 Task: Create a sub task System Test and UAT for the task  Create a feature to schedule automatic backups of app data in the project TrueNorth , assign it to team member softage.7@softage.net and update the status of the sub task to  At Risk , set the priority of the sub task to Medium.
Action: Mouse moved to (89, 412)
Screenshot: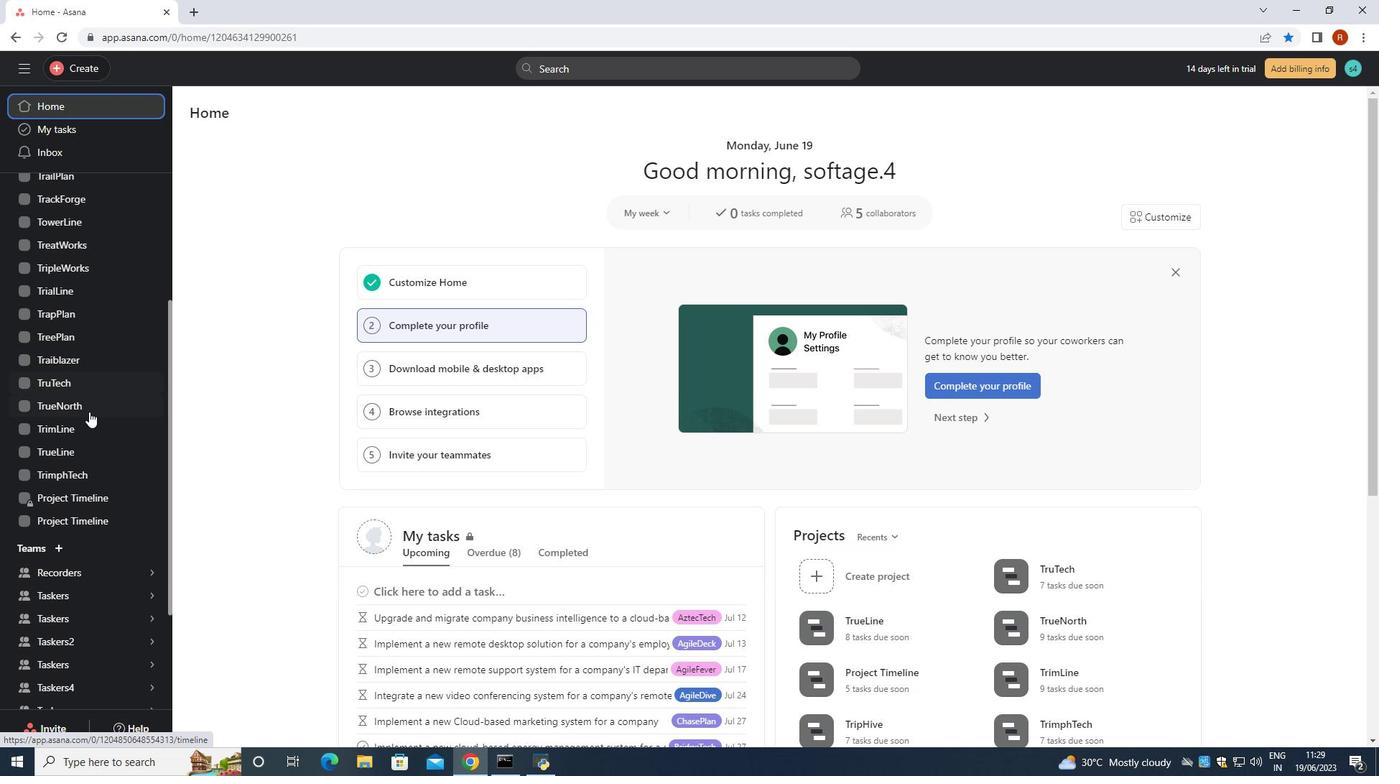 
Action: Mouse pressed left at (89, 412)
Screenshot: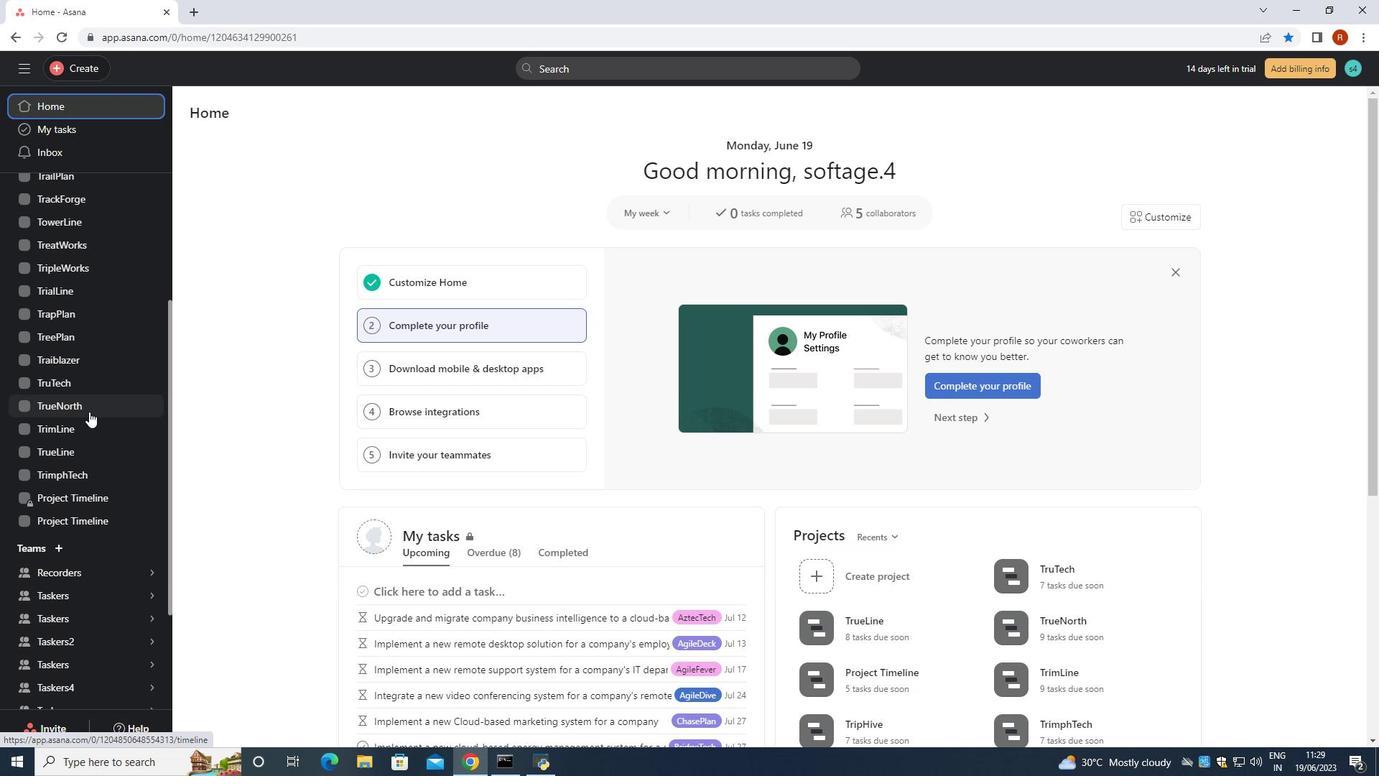 
Action: Mouse moved to (592, 347)
Screenshot: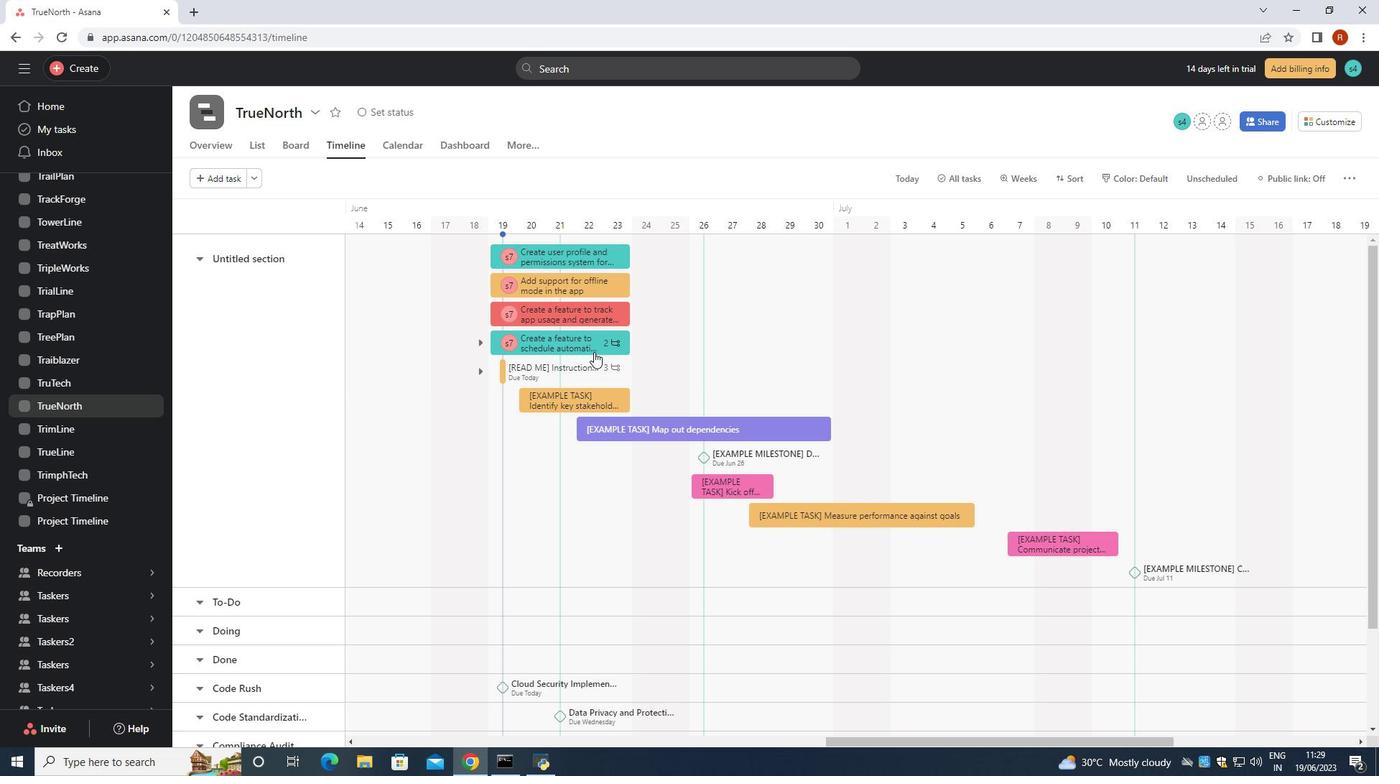 
Action: Mouse pressed left at (592, 347)
Screenshot: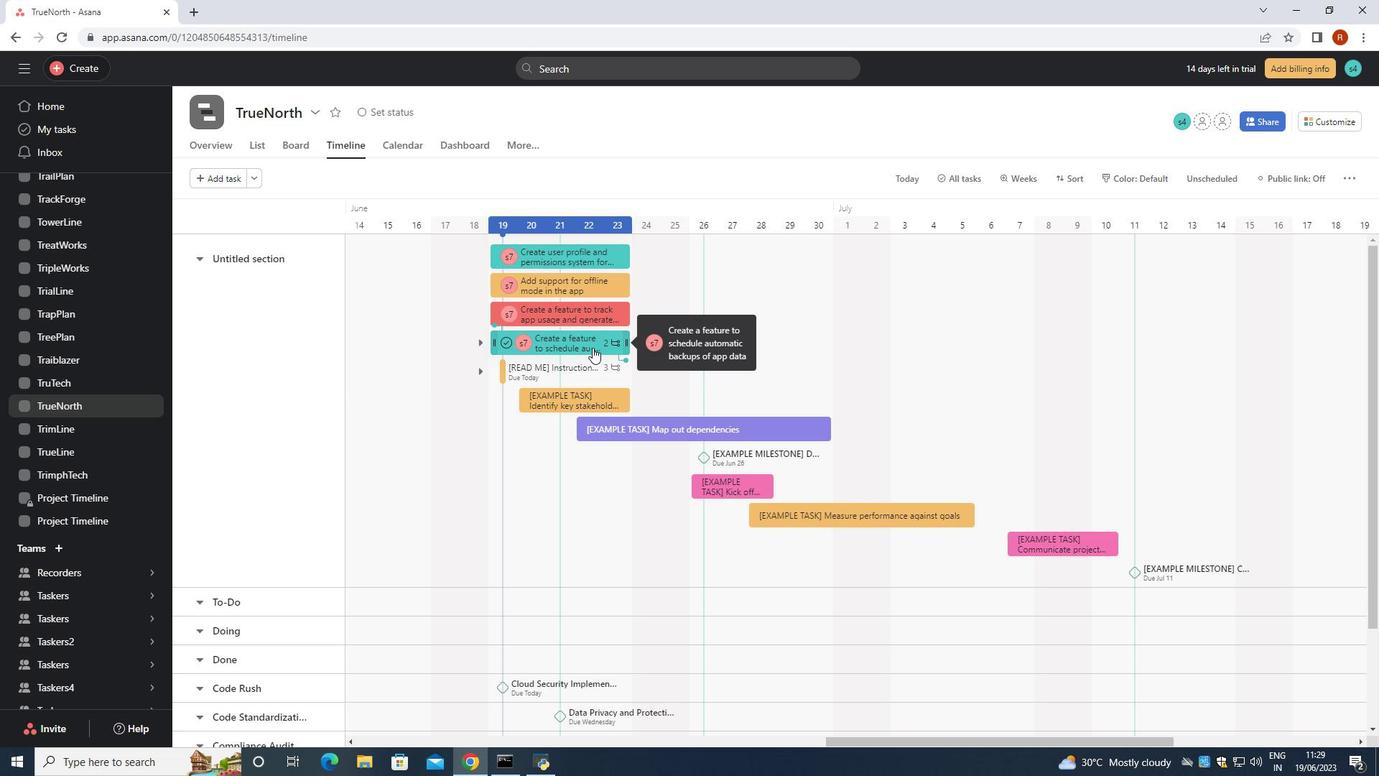 
Action: Mouse moved to (1100, 482)
Screenshot: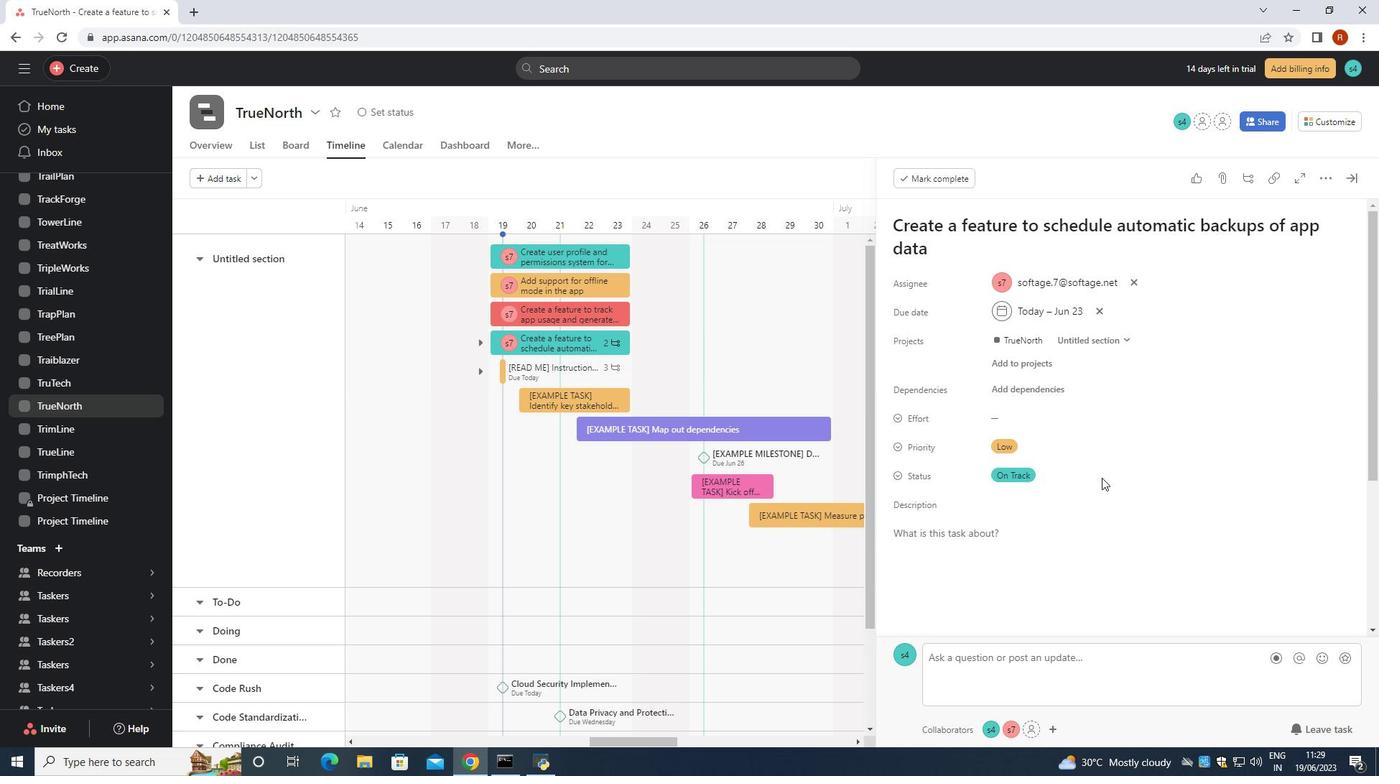 
Action: Mouse scrolled (1100, 481) with delta (0, 0)
Screenshot: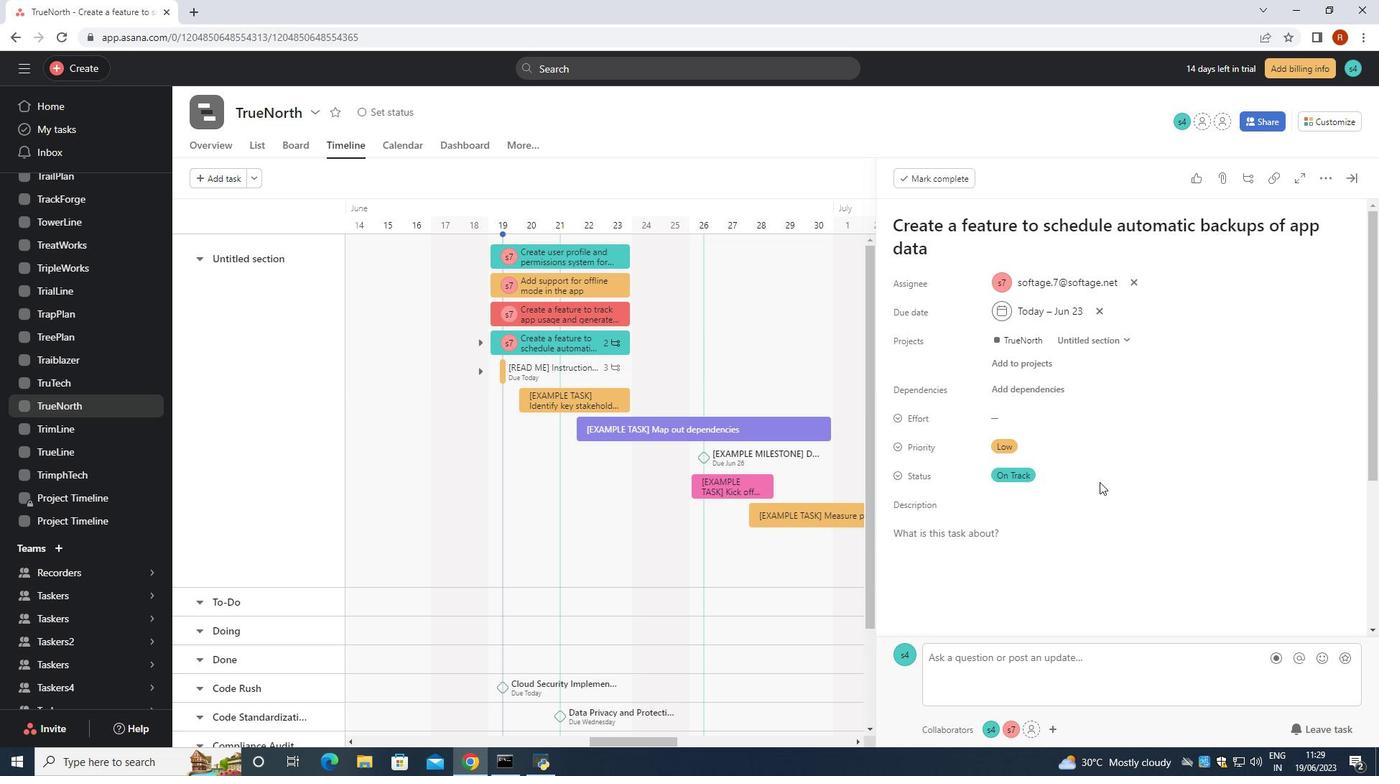 
Action: Mouse scrolled (1100, 481) with delta (0, 0)
Screenshot: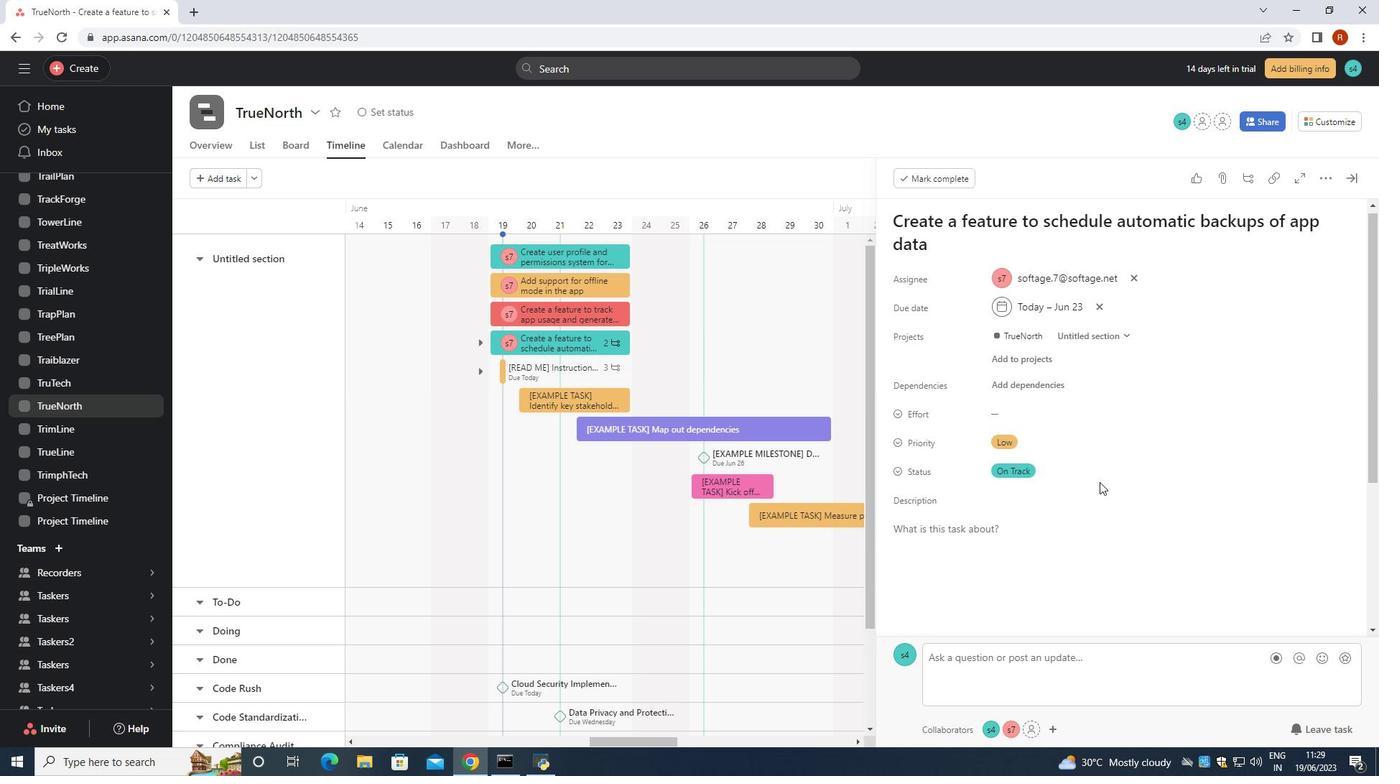
Action: Mouse scrolled (1100, 481) with delta (0, 0)
Screenshot: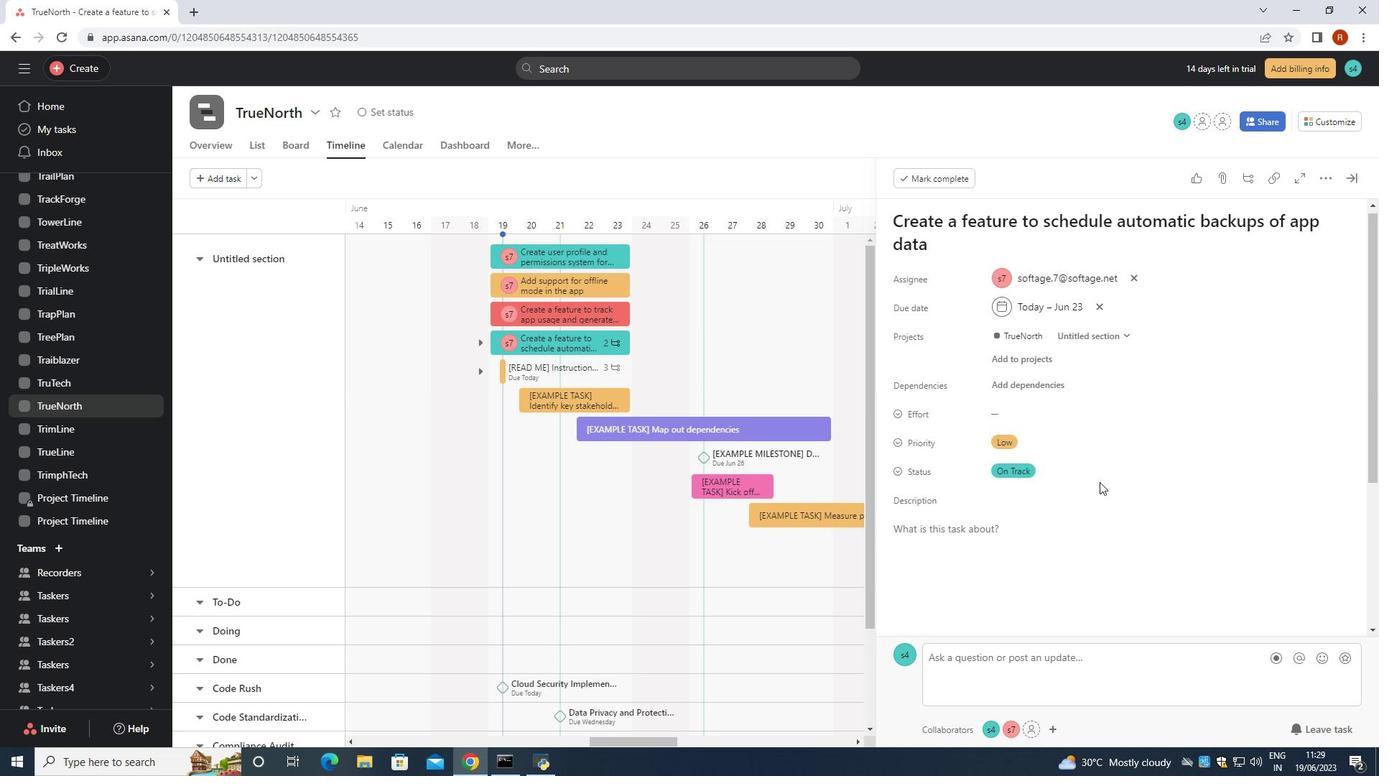 
Action: Mouse scrolled (1100, 481) with delta (0, 0)
Screenshot: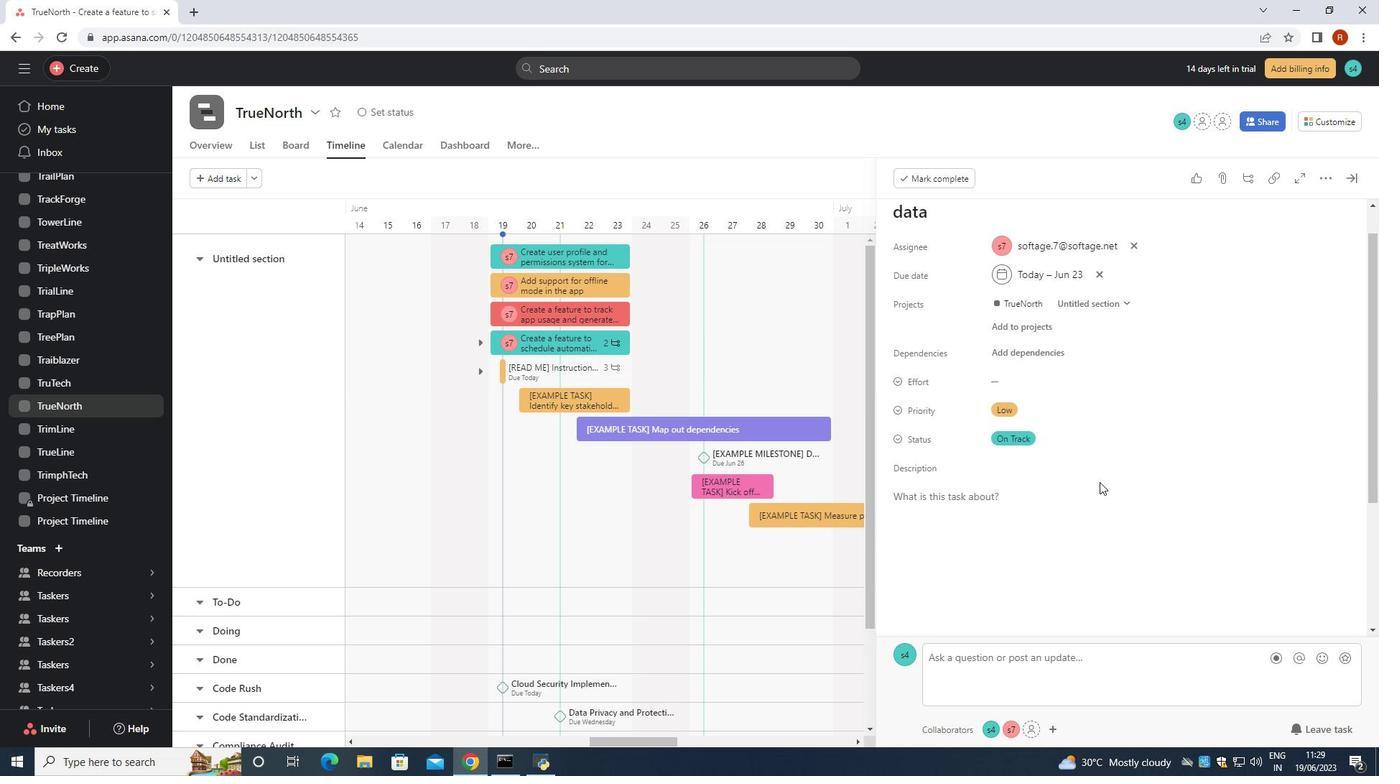 
Action: Mouse scrolled (1100, 481) with delta (0, 0)
Screenshot: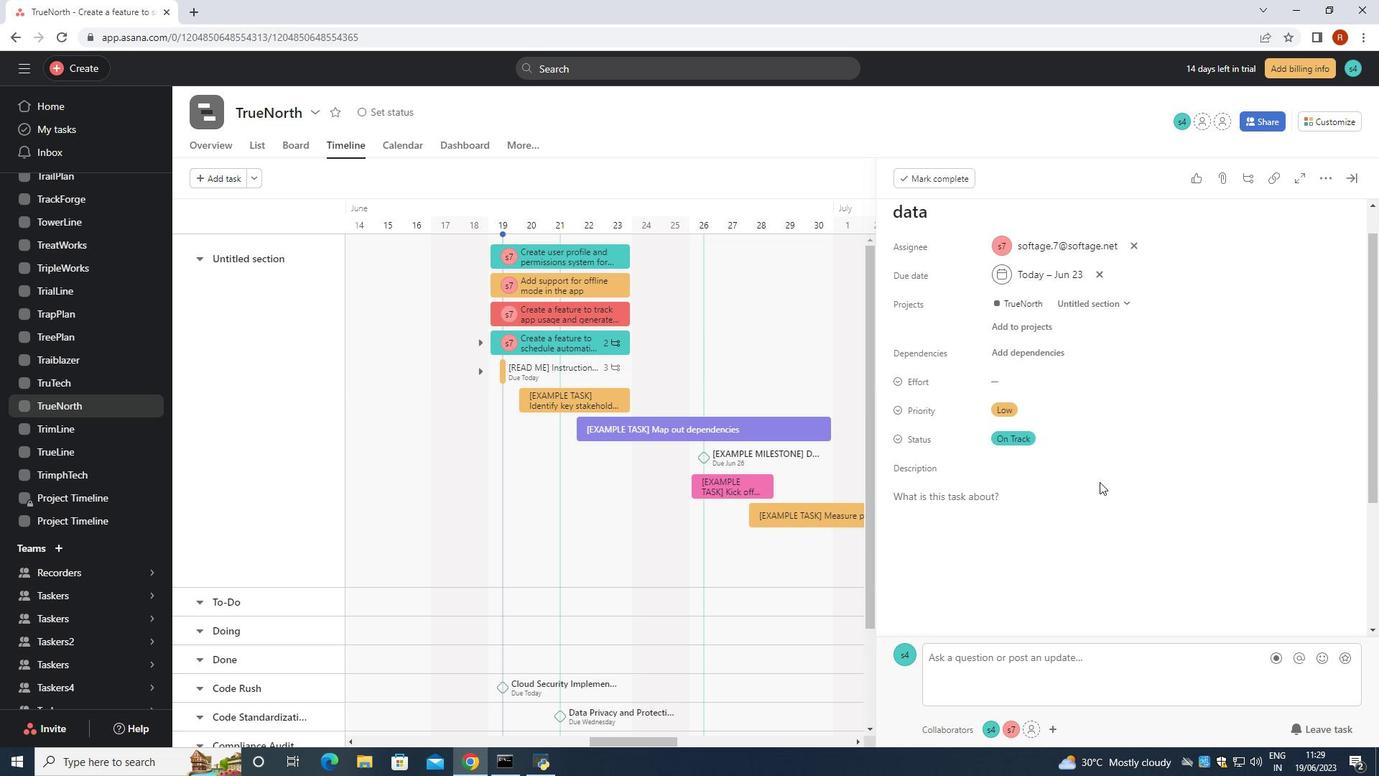 
Action: Mouse moved to (946, 521)
Screenshot: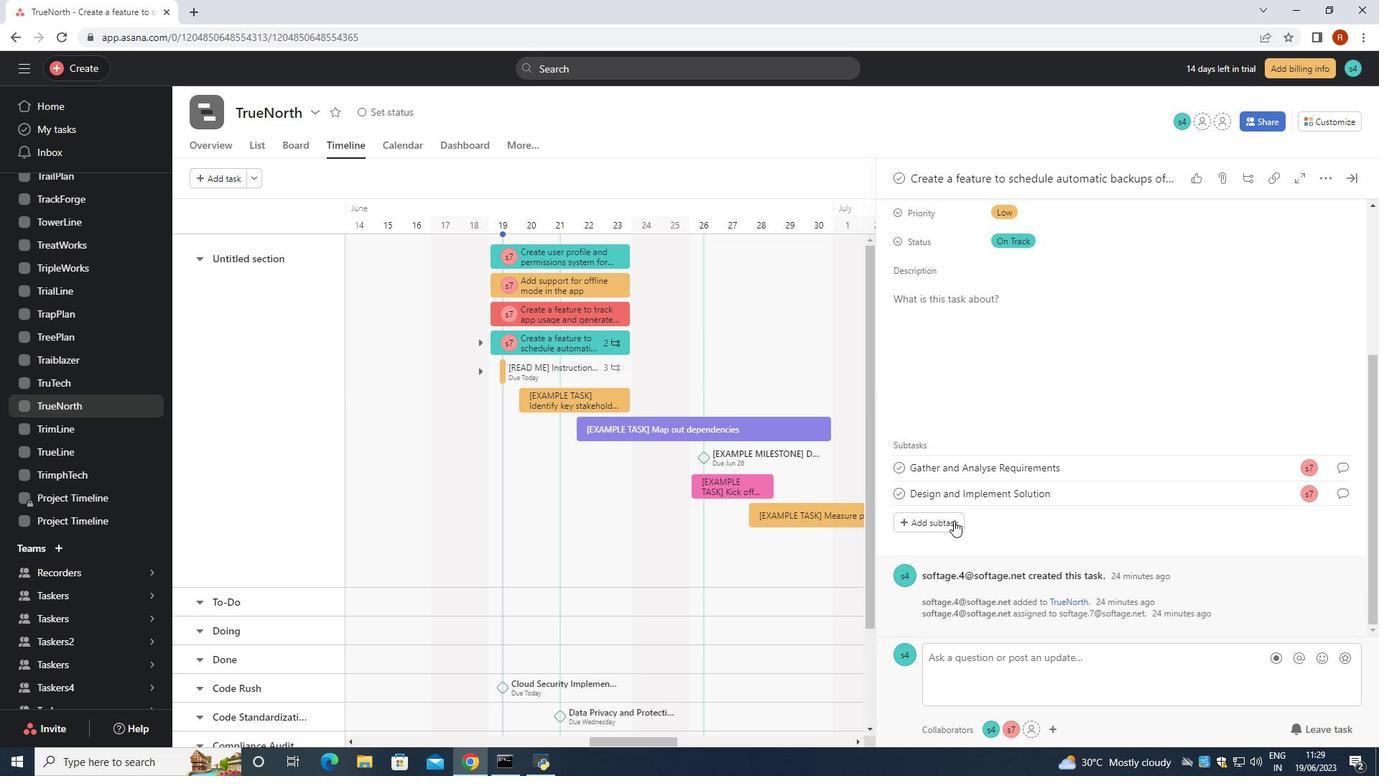 
Action: Mouse pressed left at (946, 521)
Screenshot: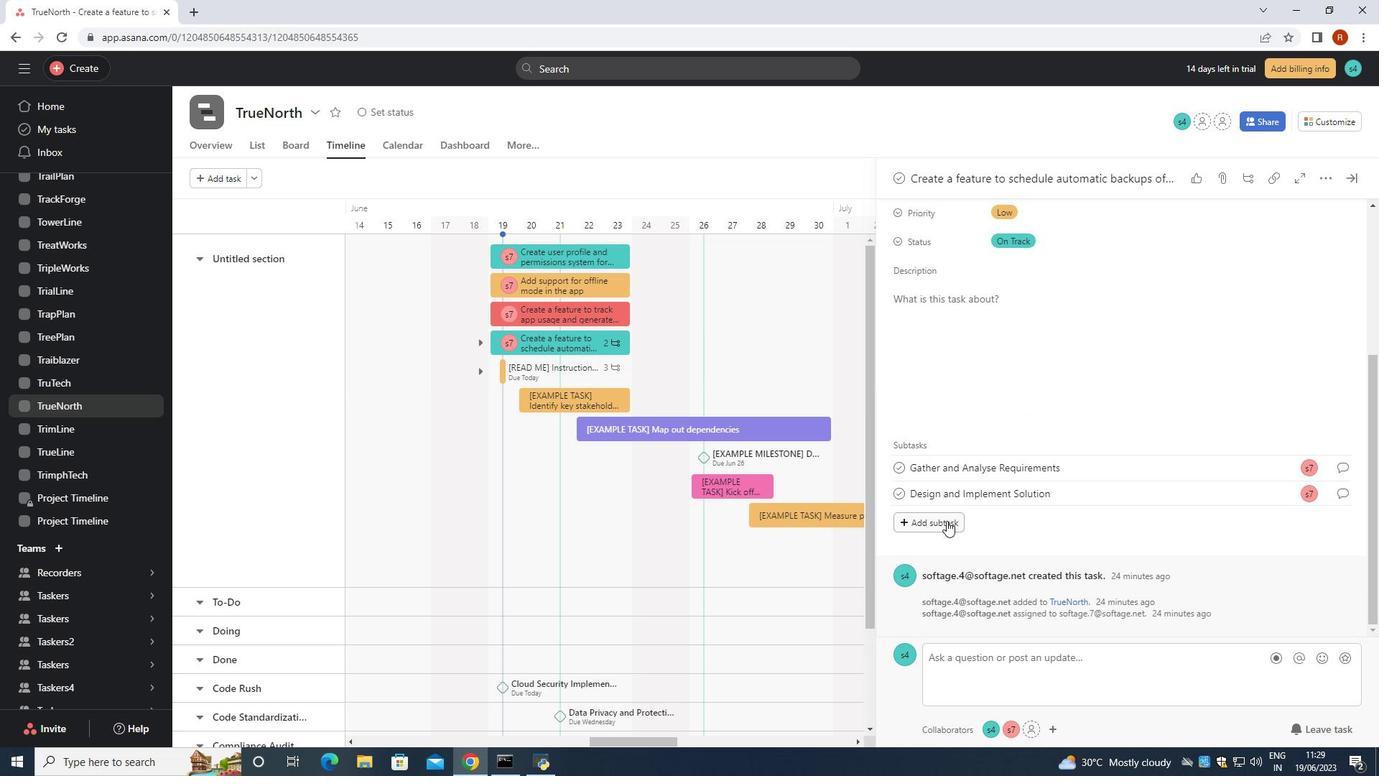 
Action: Key pressed <Key.shift>System<Key.space><Key.shift>Test<Key.space><Key.shift><Key.shift><Key.shift><Key.shift><Key.shift>and<Key.space><Key.shift><Key.shift><Key.shift><Key.shift><Key.shift><Key.shift><Key.shift><Key.shift><Key.shift><Key.shift><Key.shift><Key.shift><Key.shift><Key.shift><Key.shift><Key.shift><Key.shift>UAT
Screenshot: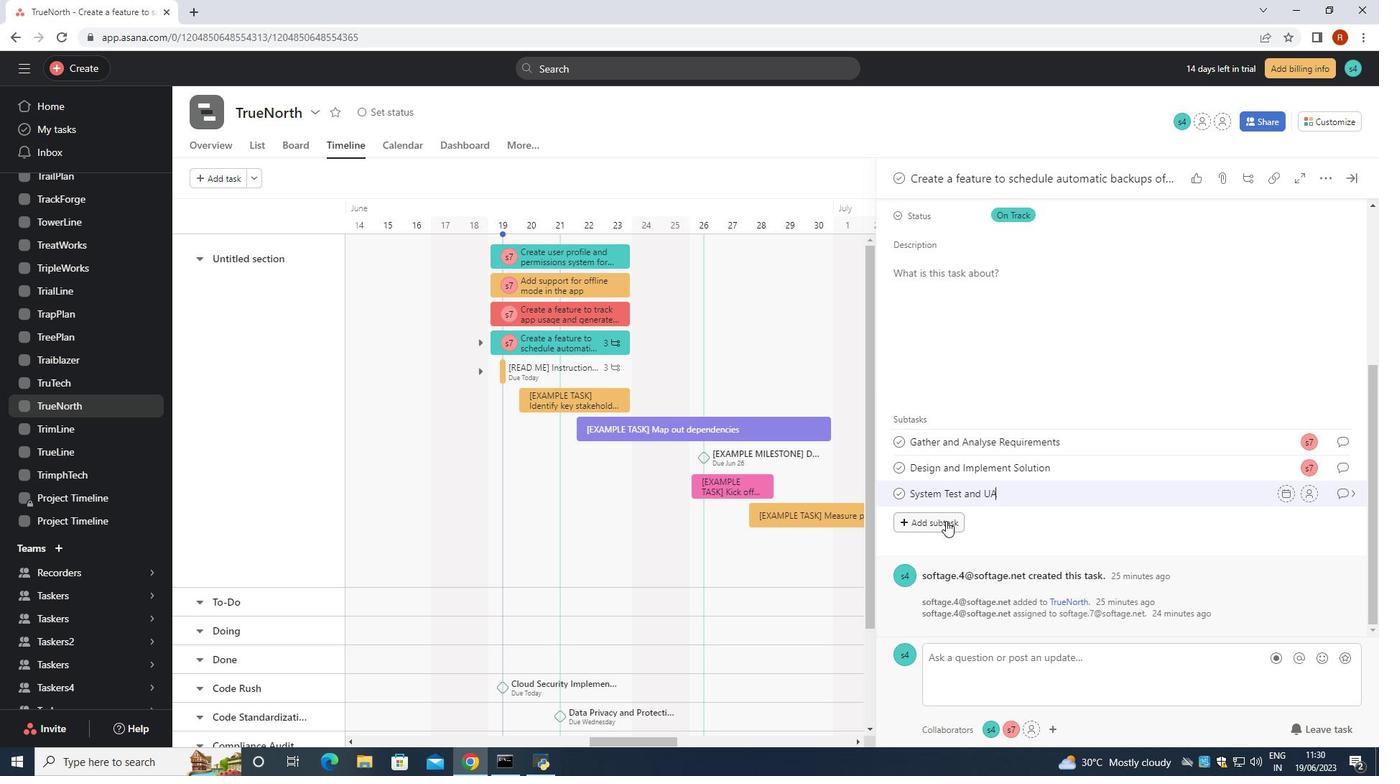 
Action: Mouse moved to (1310, 492)
Screenshot: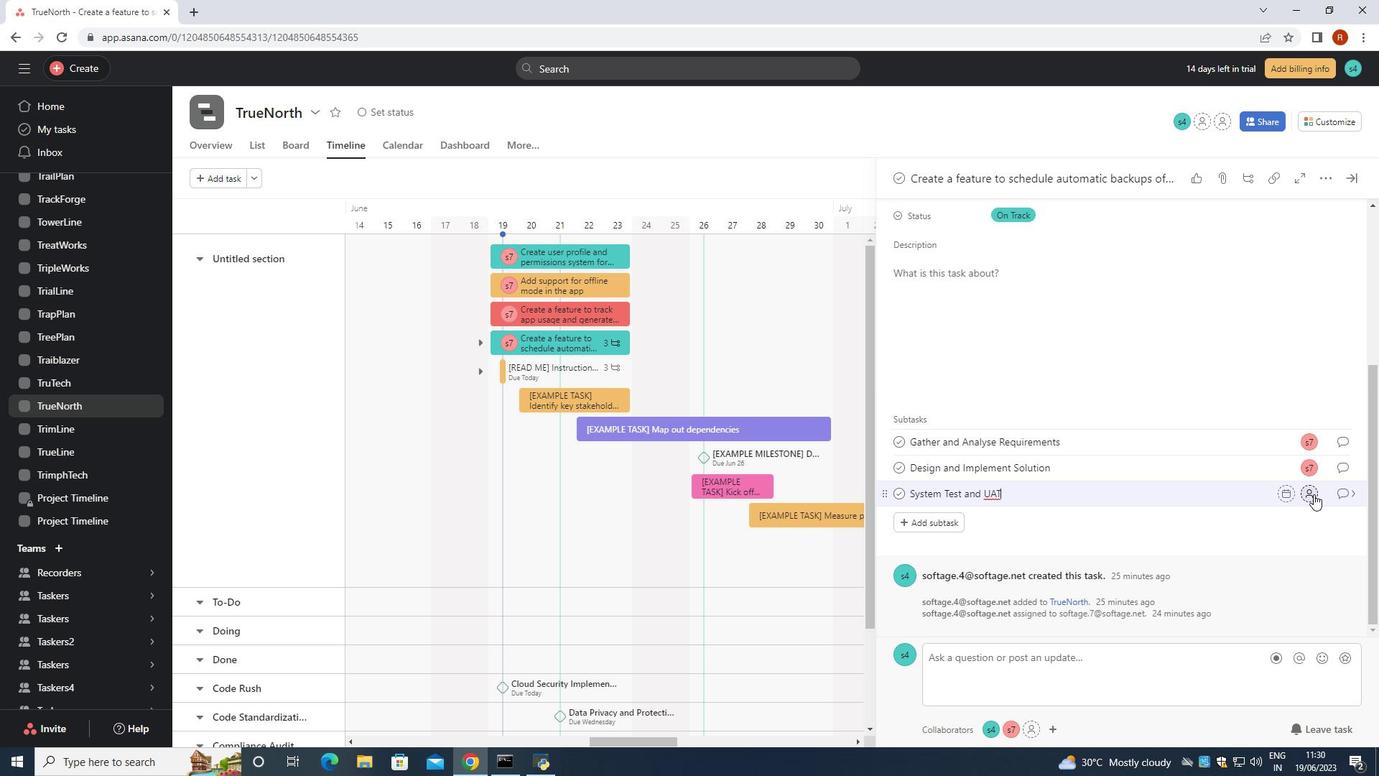 
Action: Mouse pressed left at (1310, 492)
Screenshot: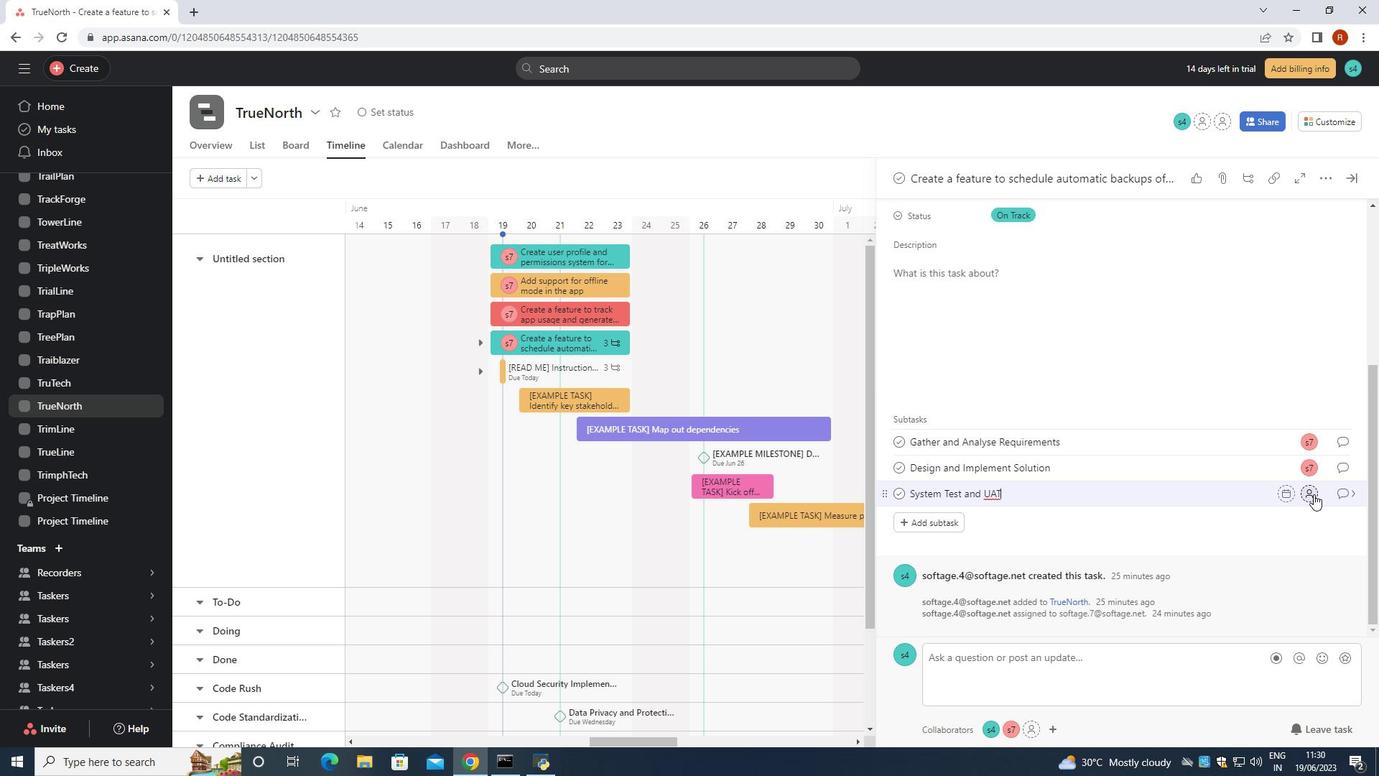 
Action: Key pressed softage.7<Key.shift>@softage.net
Screenshot: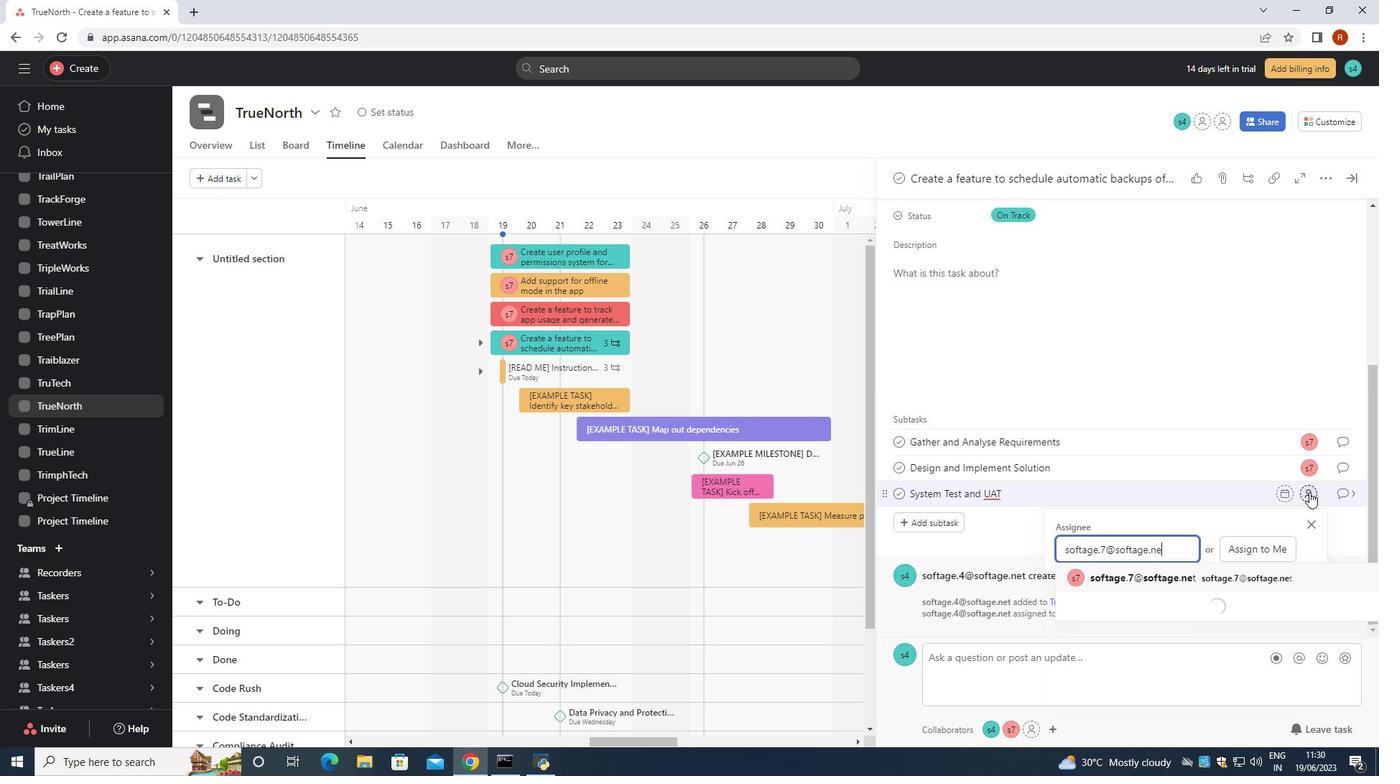 
Action: Mouse moved to (1213, 571)
Screenshot: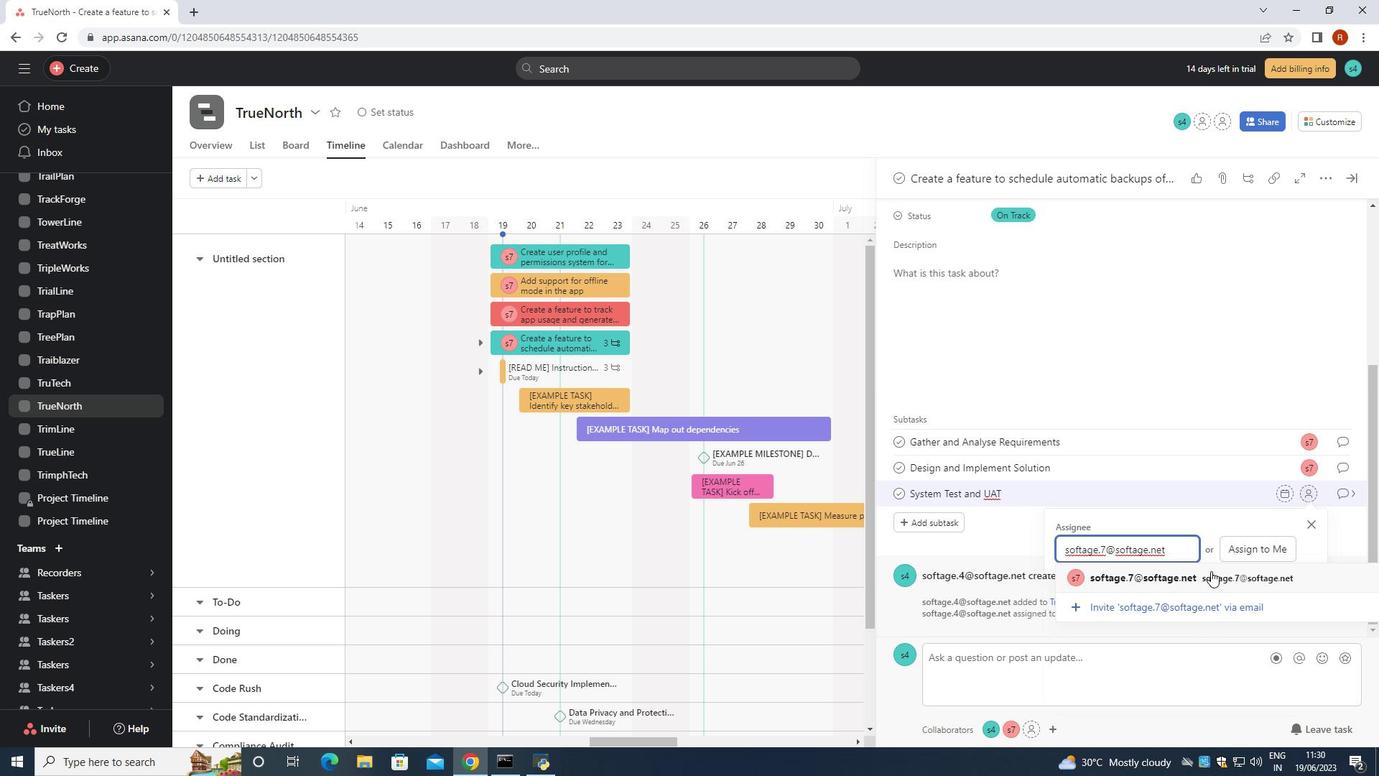 
Action: Mouse pressed left at (1213, 571)
Screenshot: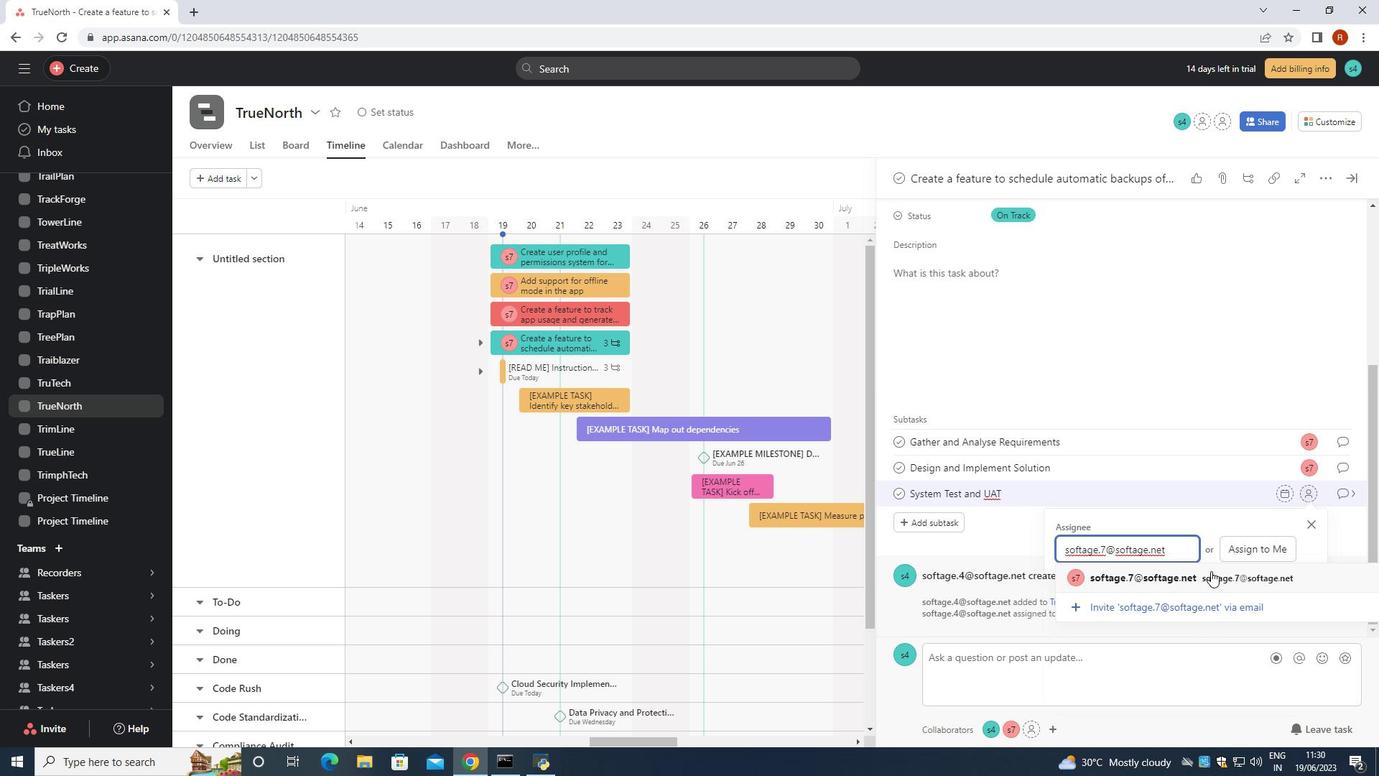
Action: Mouse moved to (1340, 495)
Screenshot: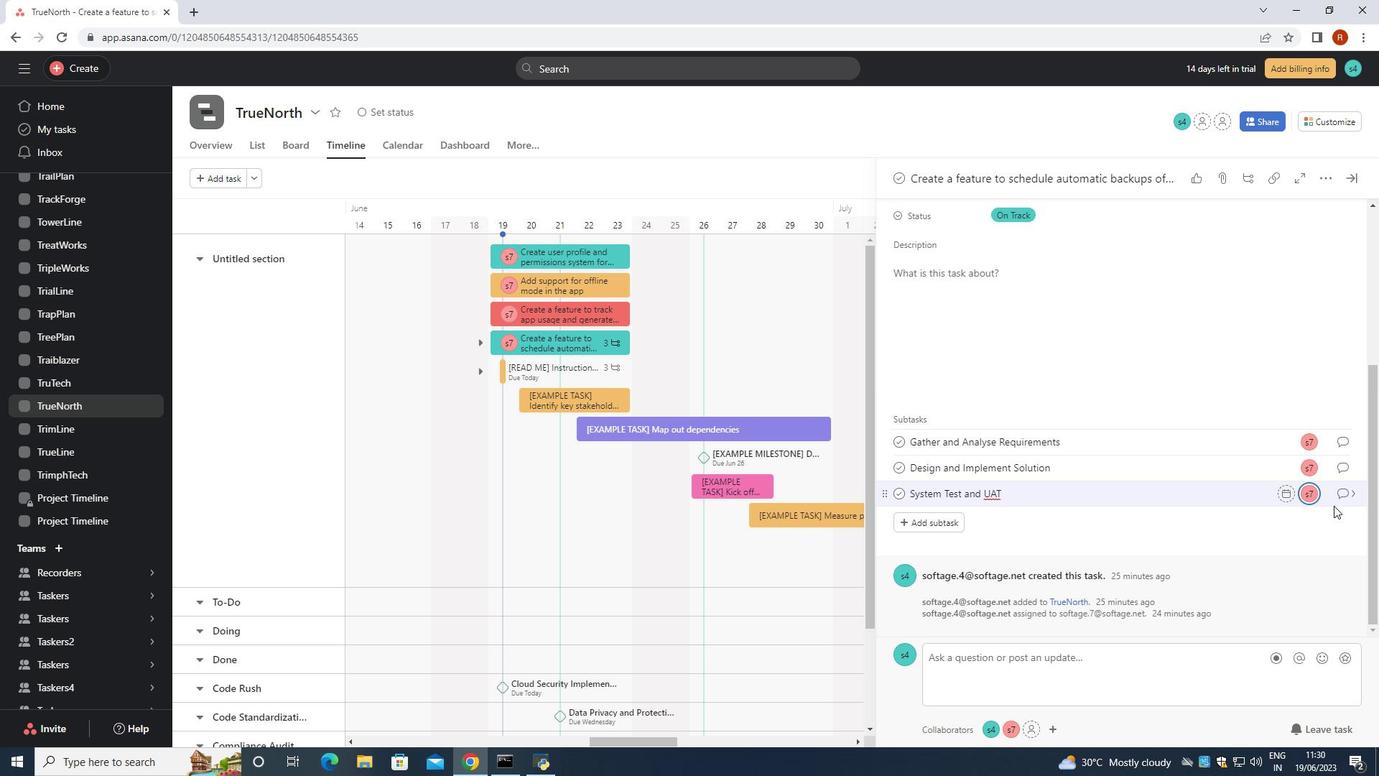 
Action: Mouse pressed left at (1340, 495)
Screenshot: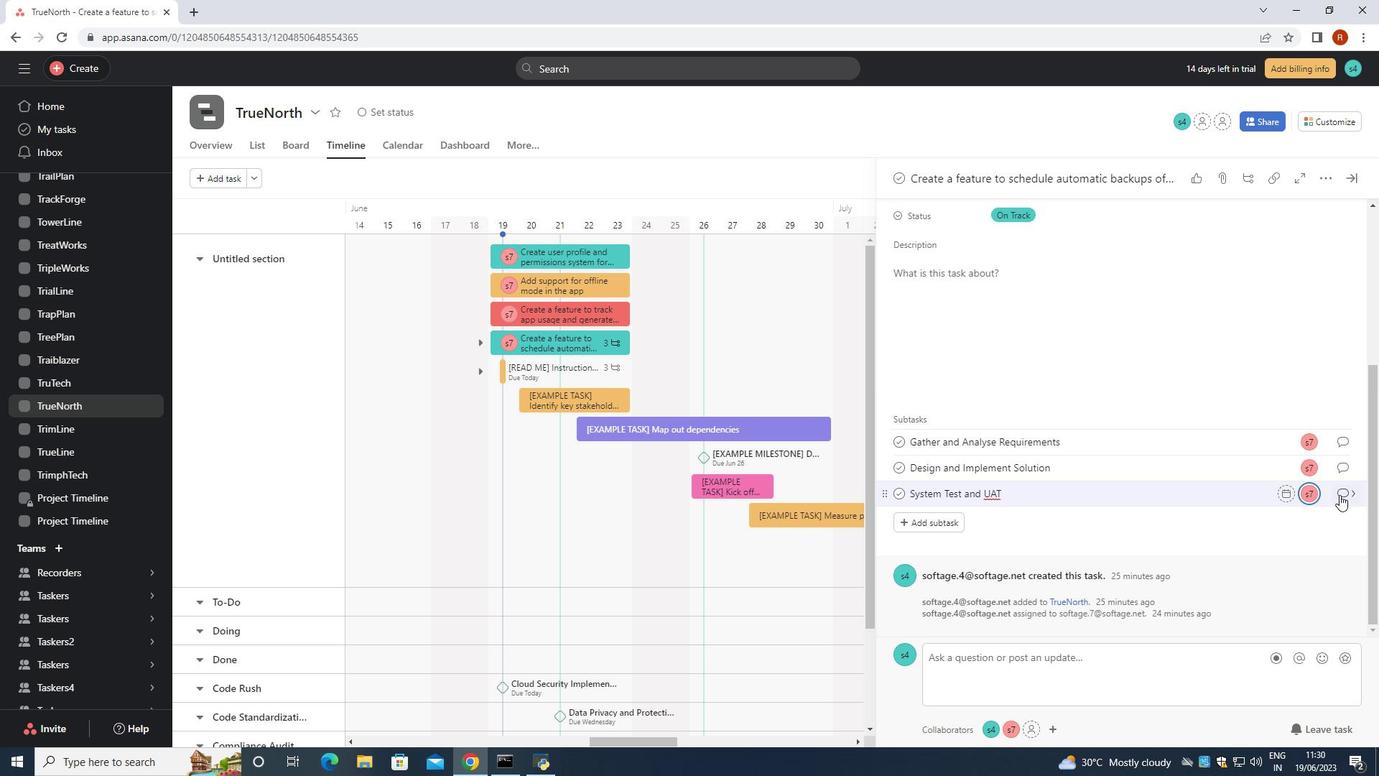 
Action: Mouse moved to (952, 380)
Screenshot: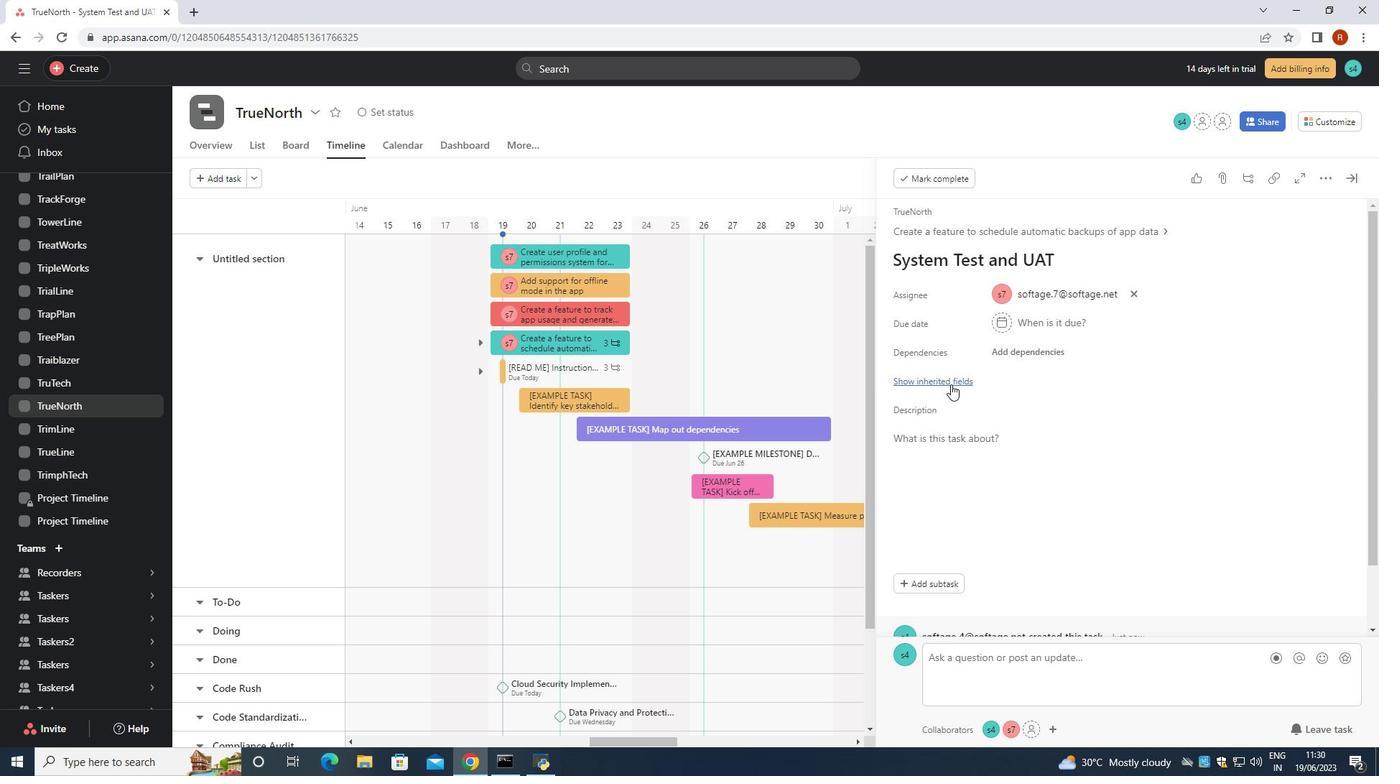 
Action: Mouse pressed left at (952, 380)
Screenshot: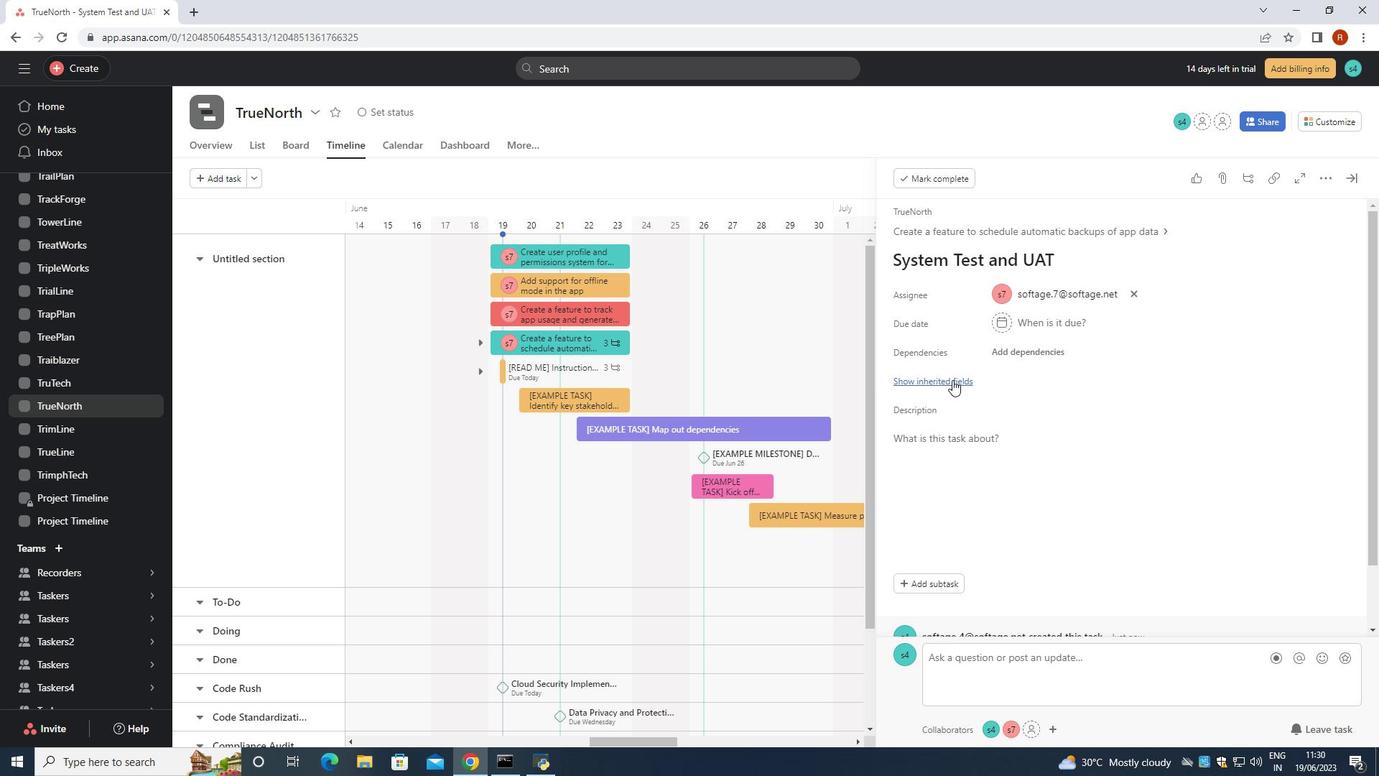 
Action: Mouse moved to (985, 468)
Screenshot: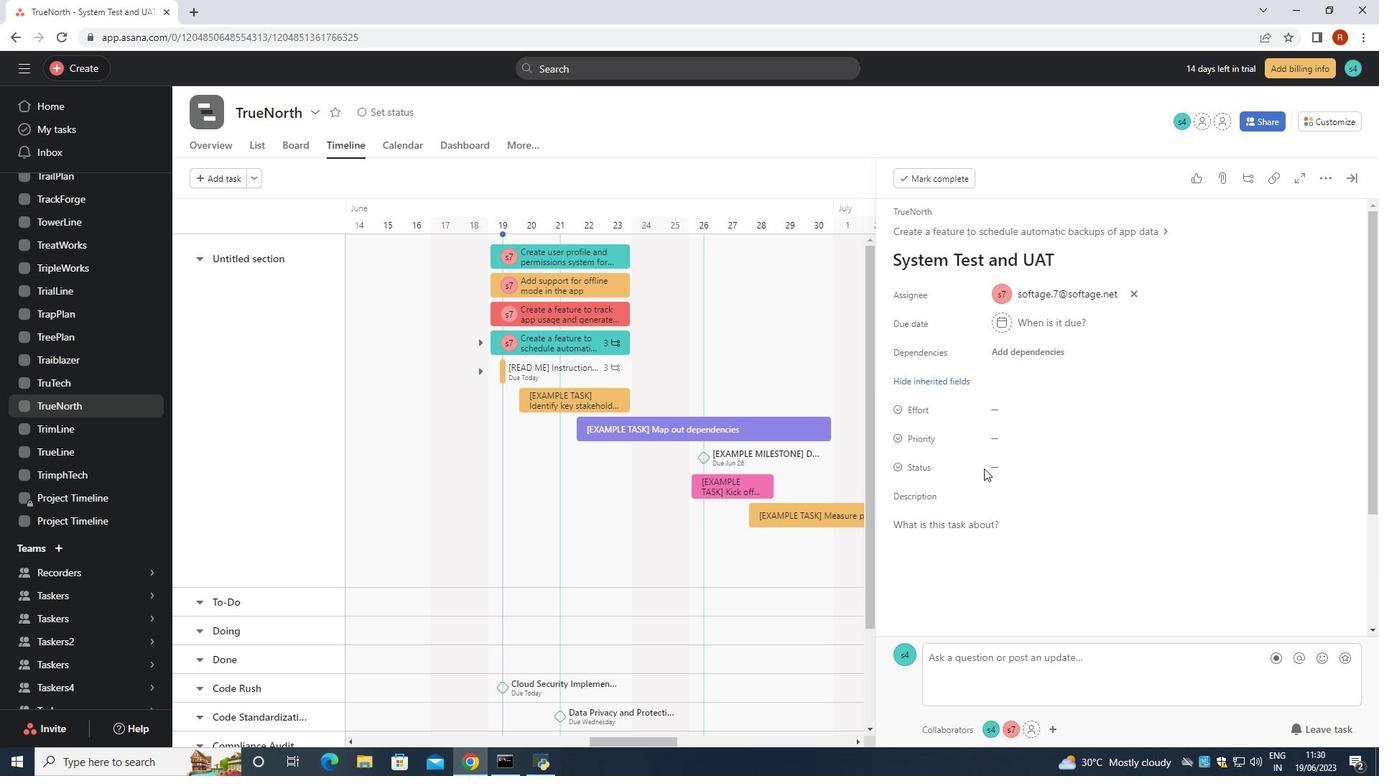 
Action: Mouse pressed left at (985, 468)
Screenshot: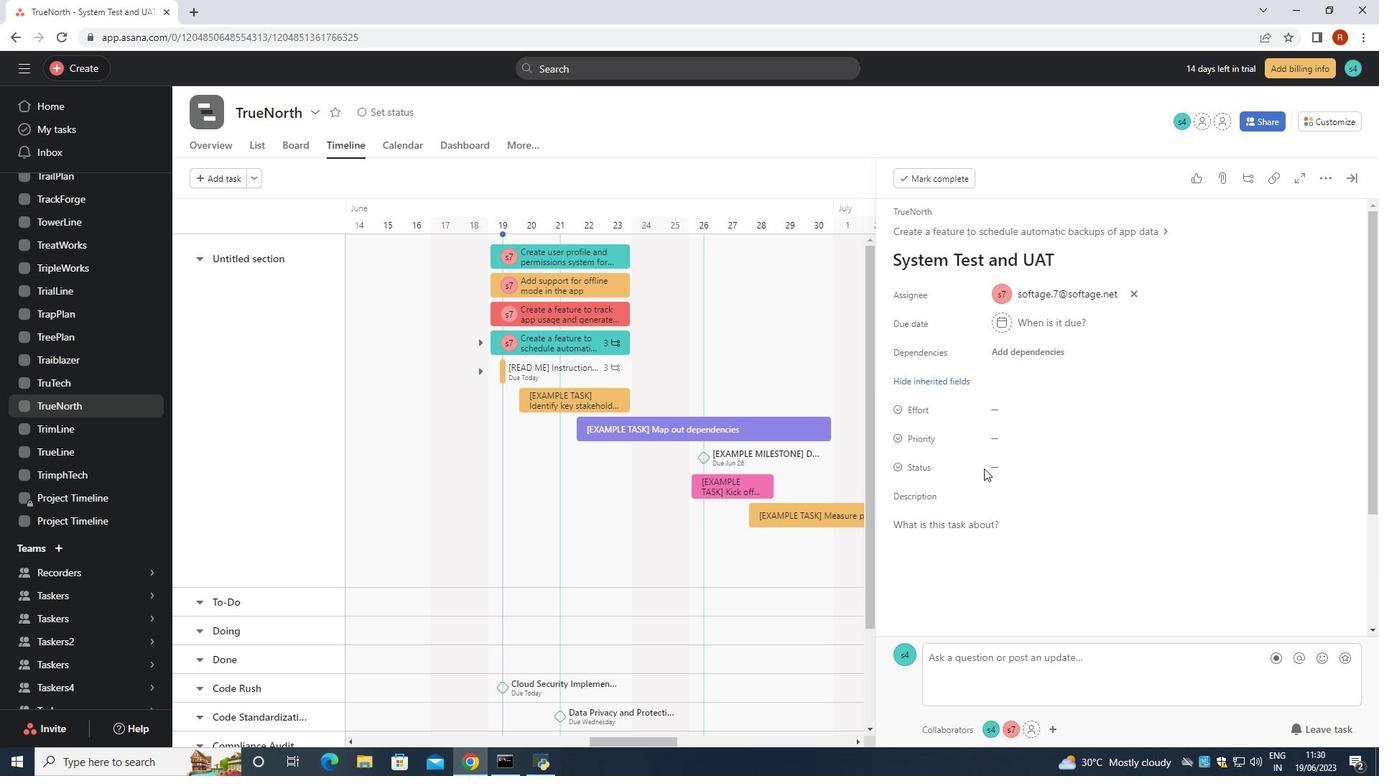 
Action: Mouse moved to (1010, 471)
Screenshot: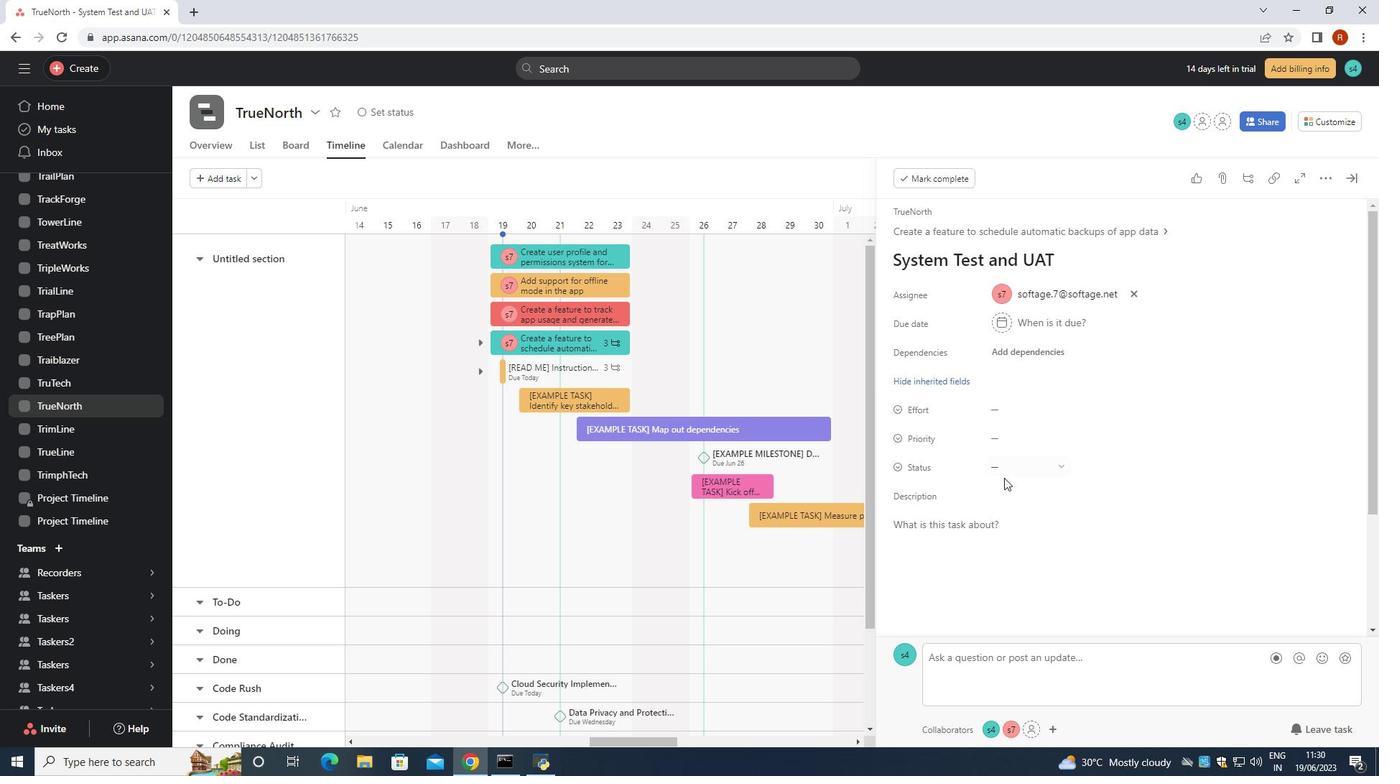 
Action: Mouse pressed left at (1010, 471)
Screenshot: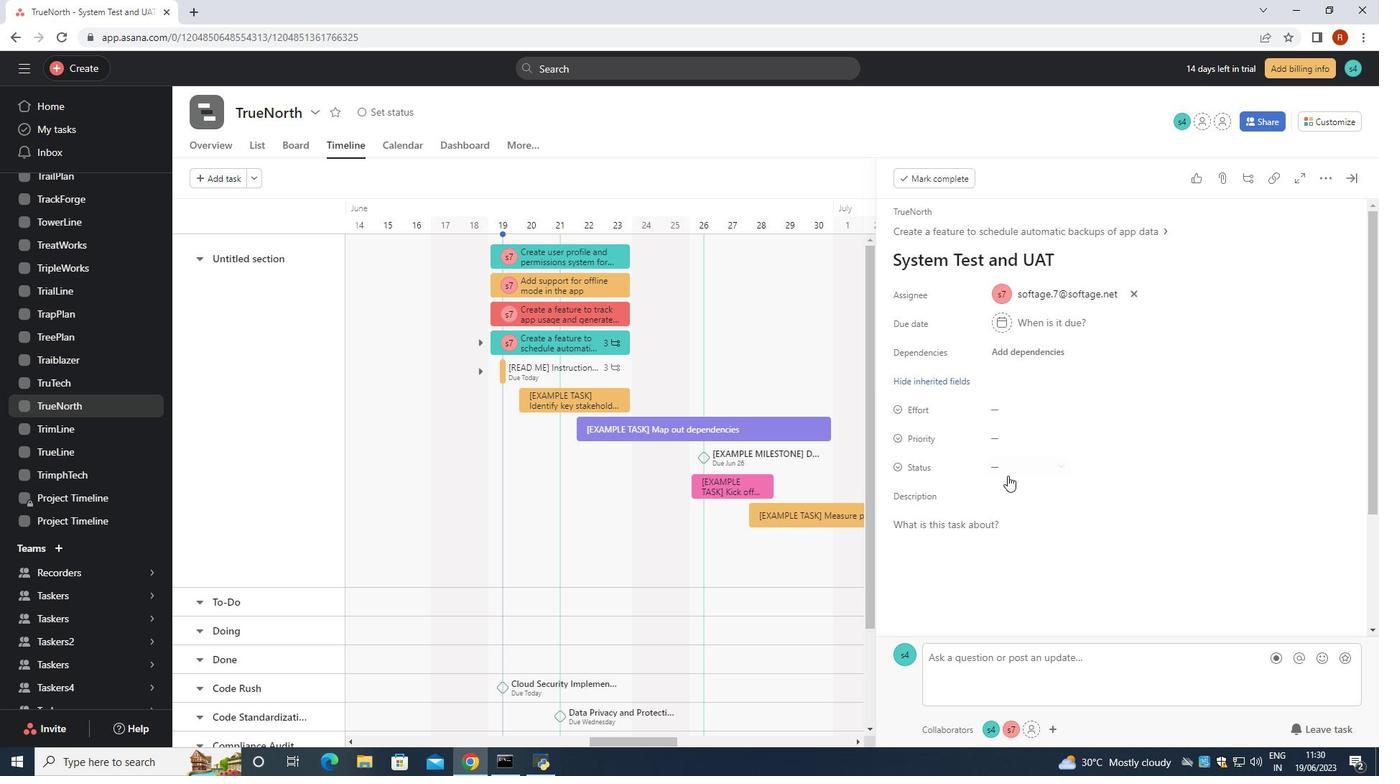 
Action: Mouse moved to (1031, 533)
Screenshot: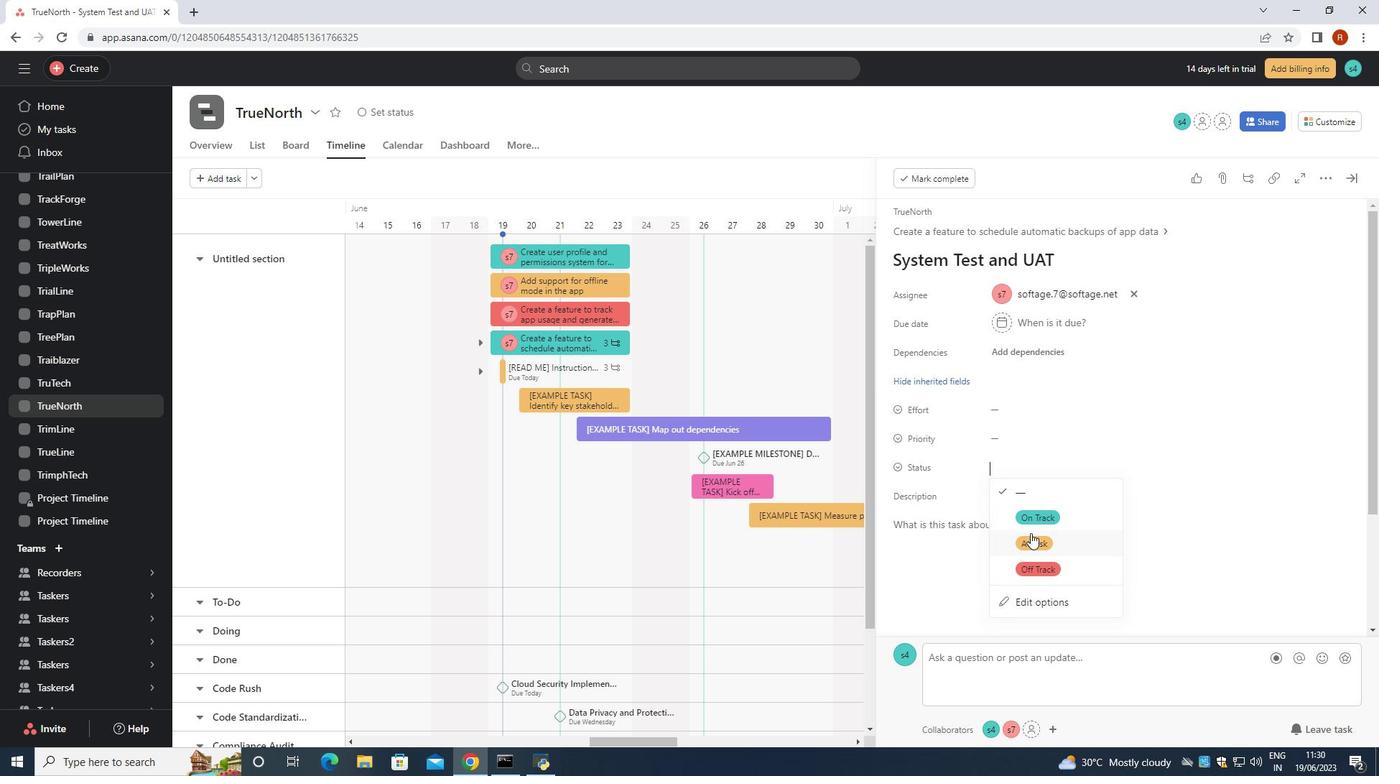 
Action: Mouse pressed left at (1031, 533)
Screenshot: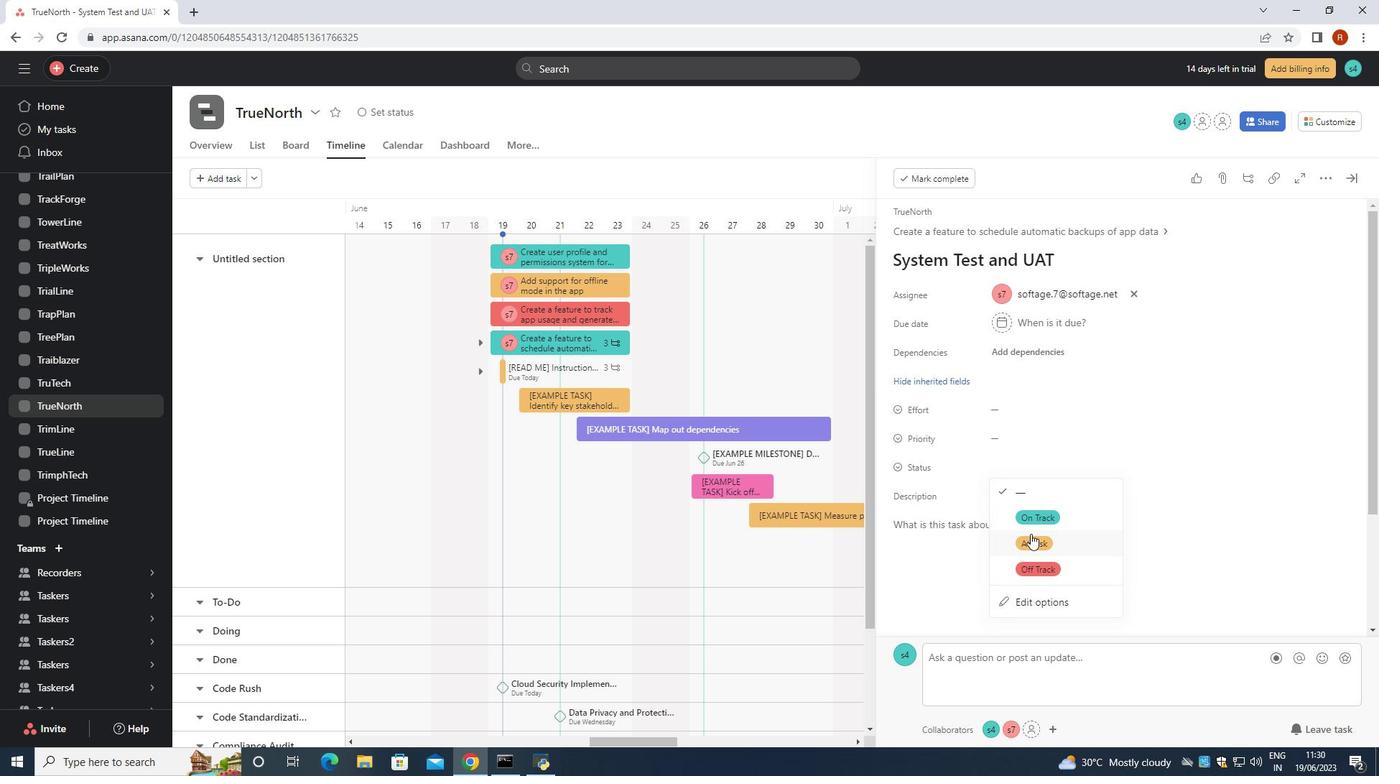 
Action: Mouse moved to (1024, 445)
Screenshot: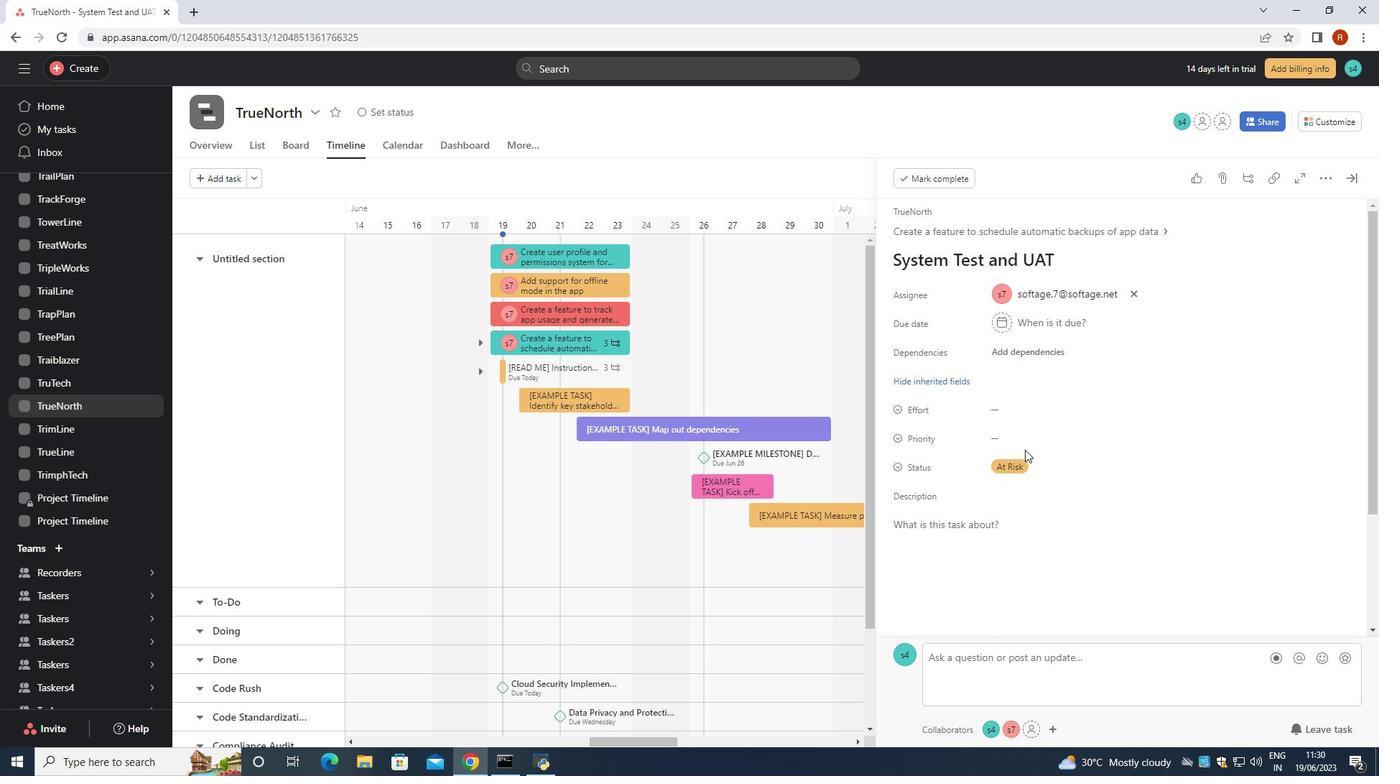 
Action: Mouse pressed left at (1024, 445)
Screenshot: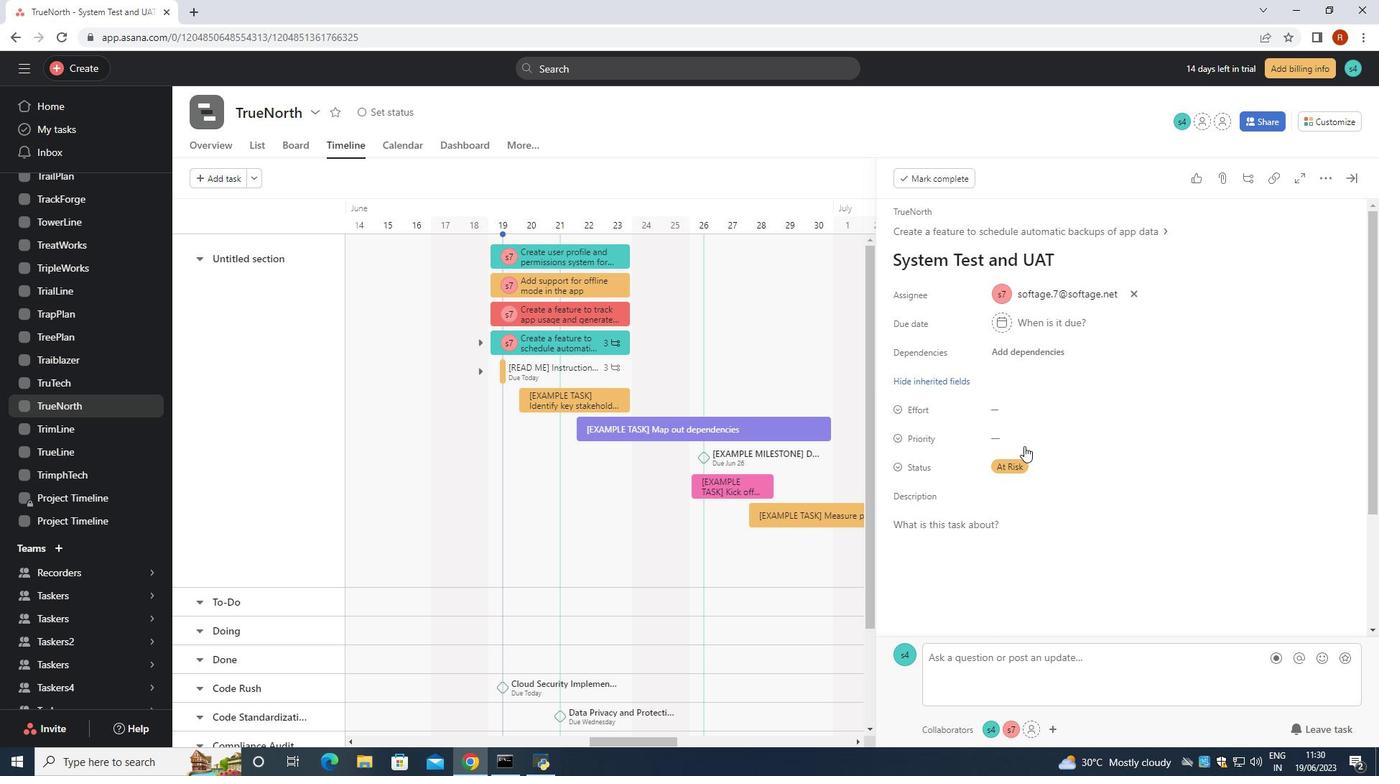 
Action: Mouse moved to (1045, 507)
Screenshot: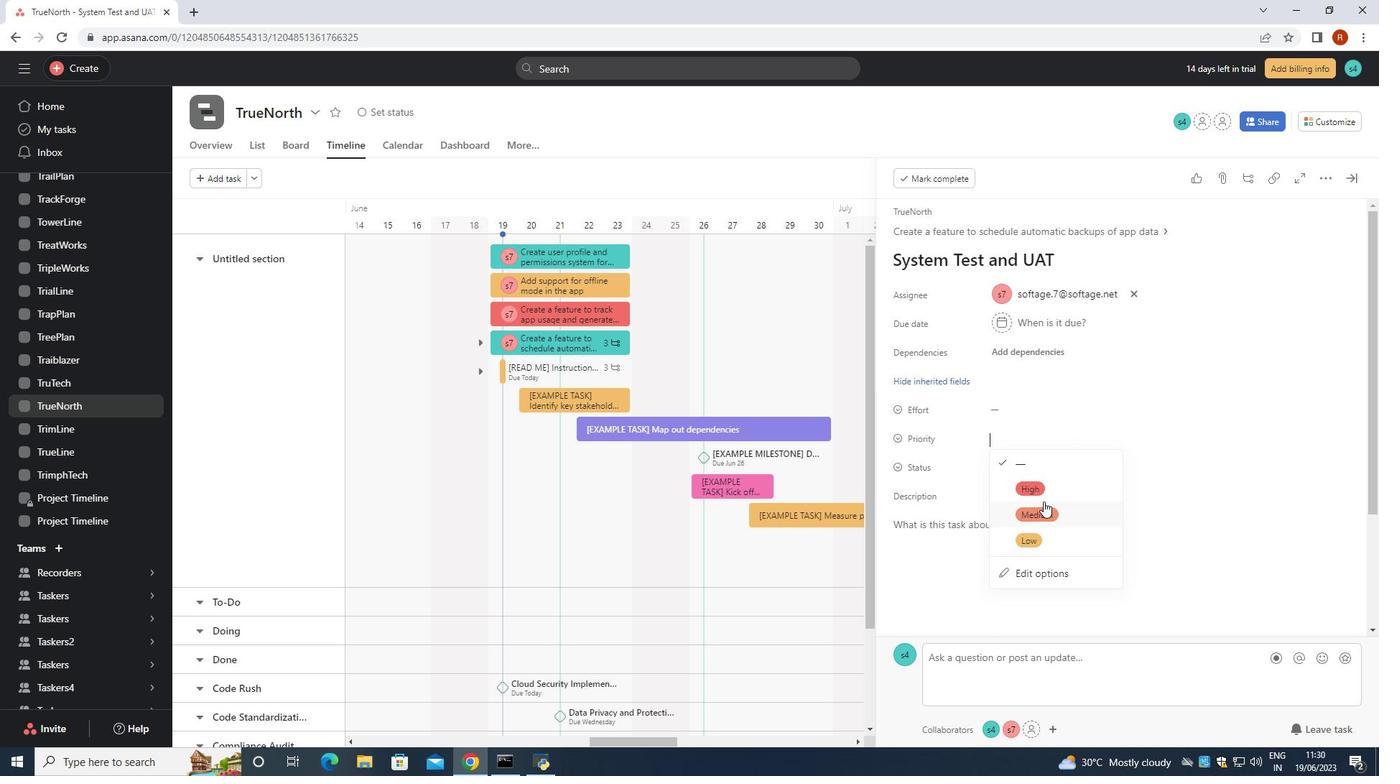 
Action: Mouse pressed left at (1045, 507)
Screenshot: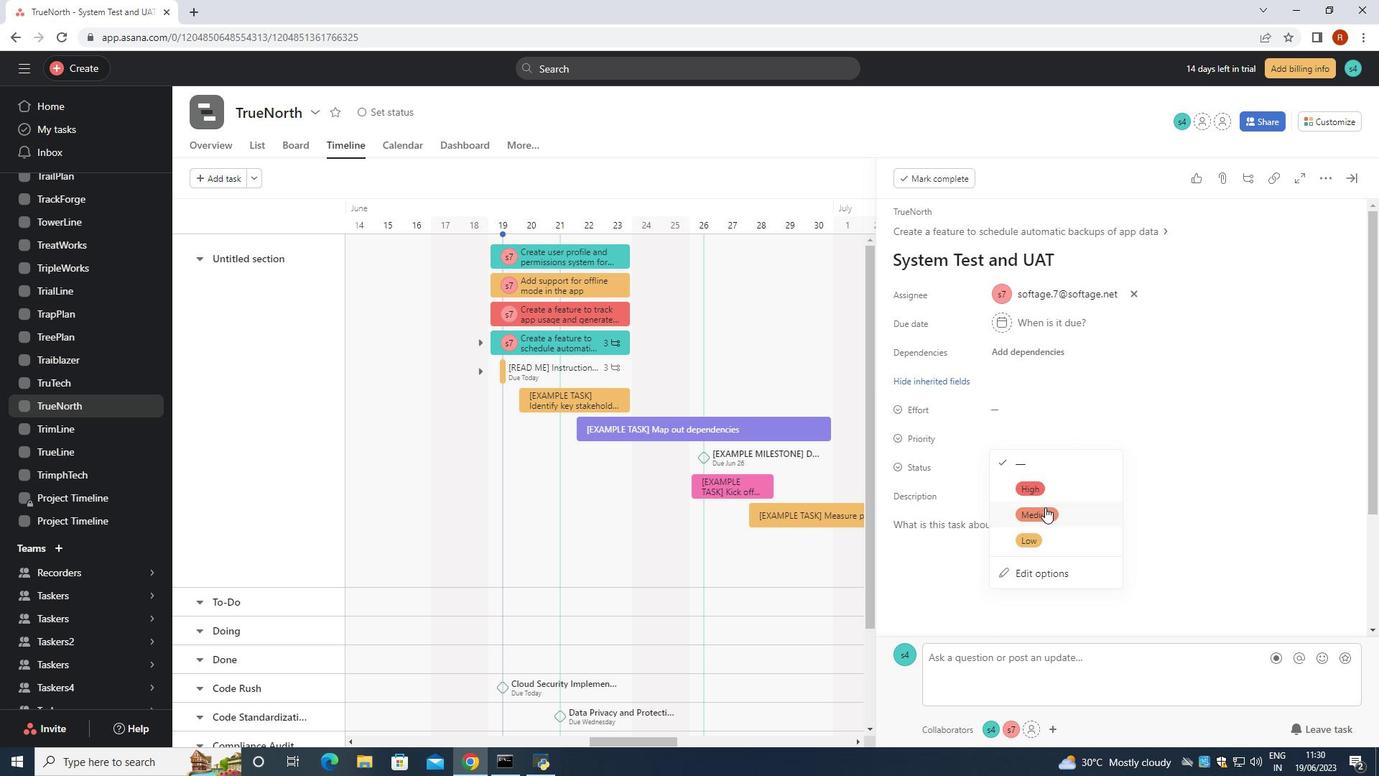 
